 Task: Change permissions of Sahil Singh to normal.
Action: Mouse moved to (62, 124)
Screenshot: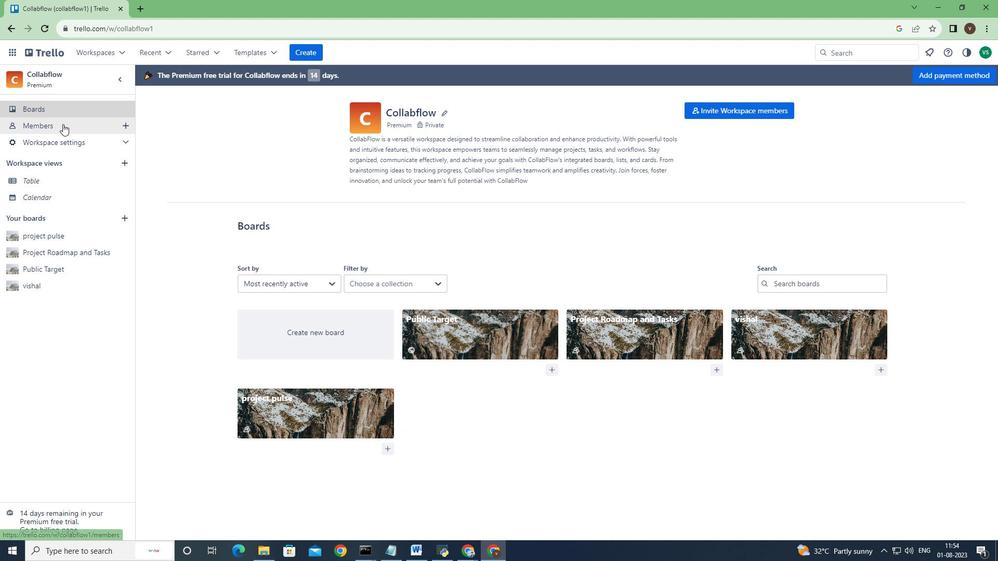 
Action: Mouse pressed left at (62, 124)
Screenshot: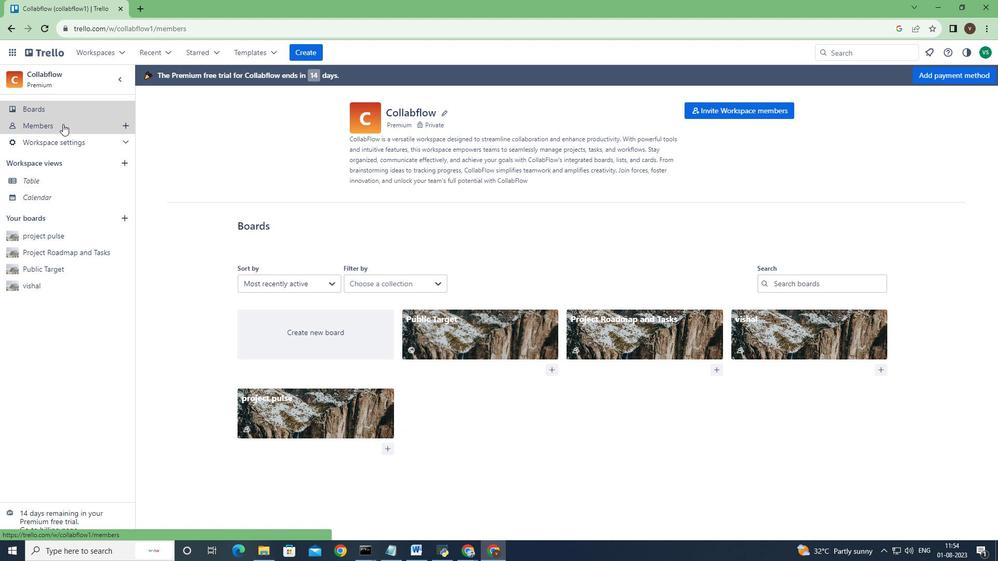 
Action: Mouse moved to (855, 421)
Screenshot: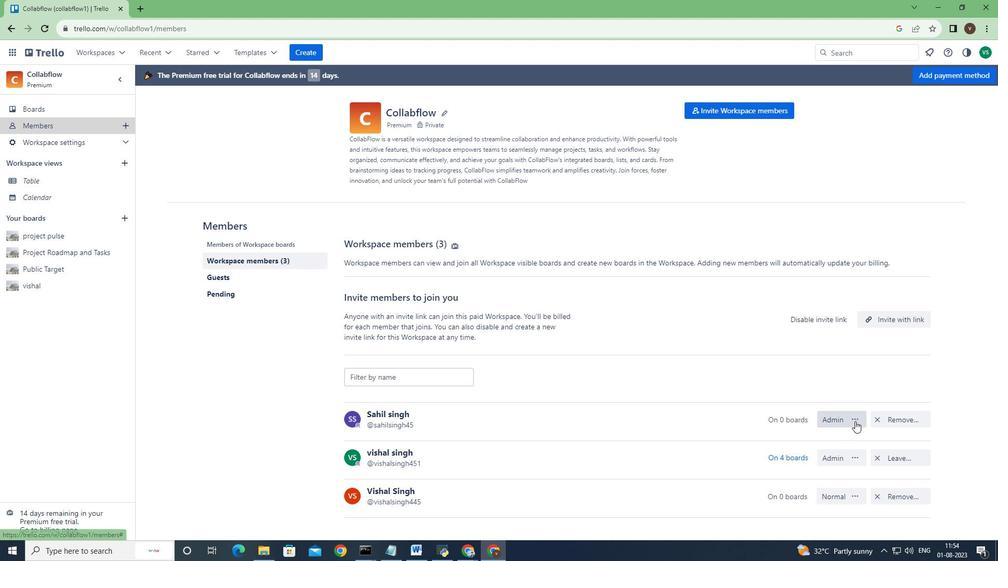
Action: Mouse pressed left at (855, 421)
Screenshot: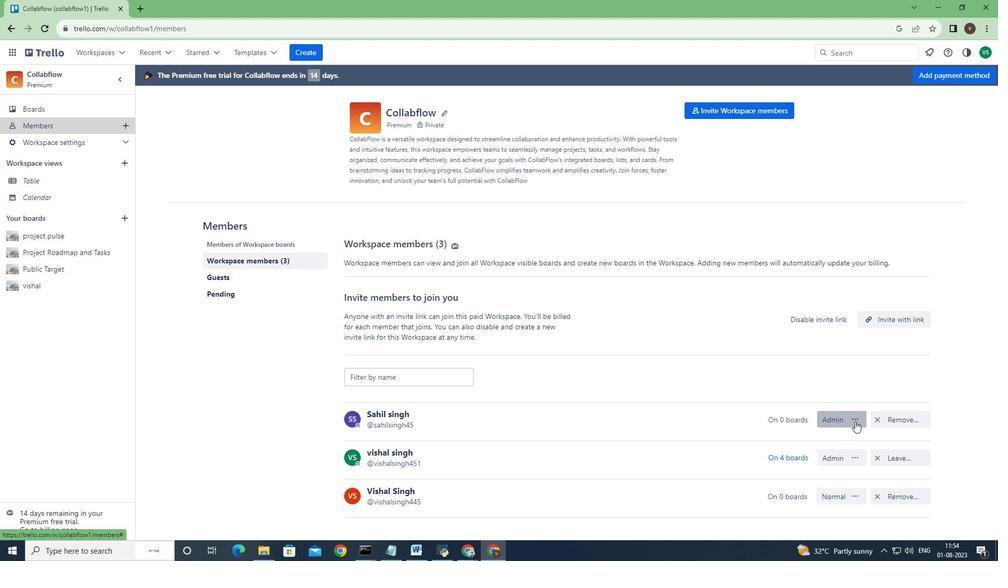 
Action: Mouse moved to (845, 369)
Screenshot: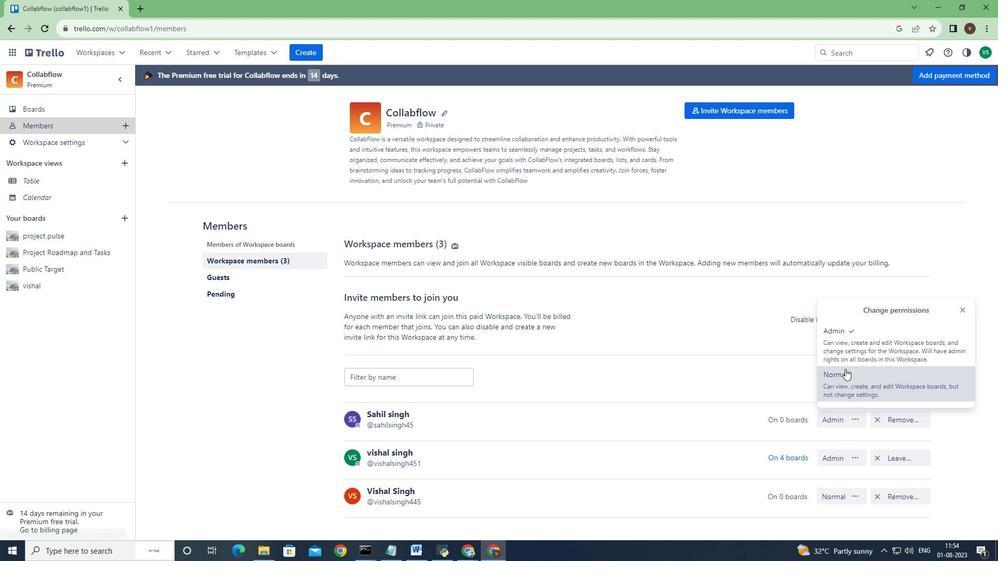 
Action: Mouse pressed left at (845, 369)
Screenshot: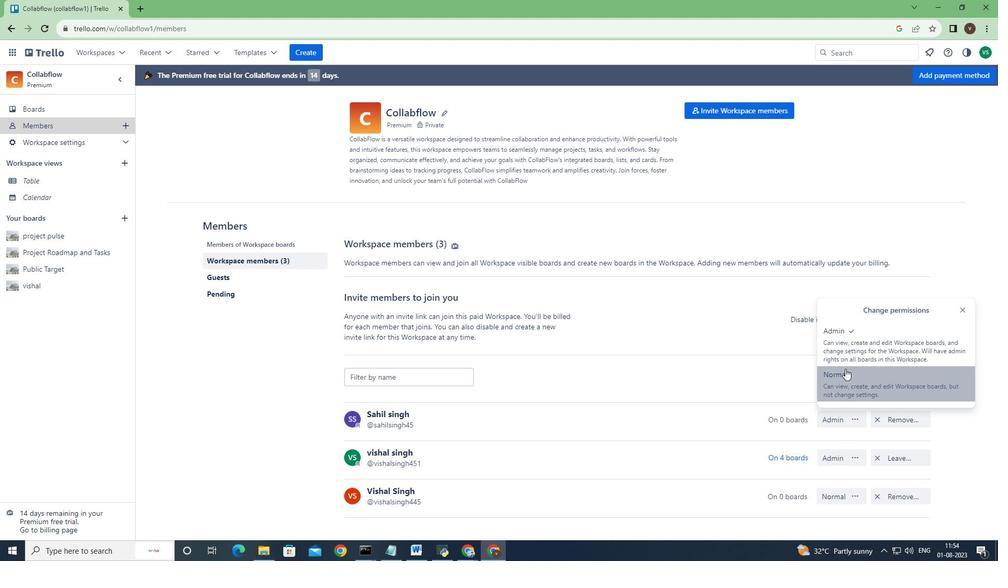 
Action: Mouse moved to (703, 398)
Screenshot: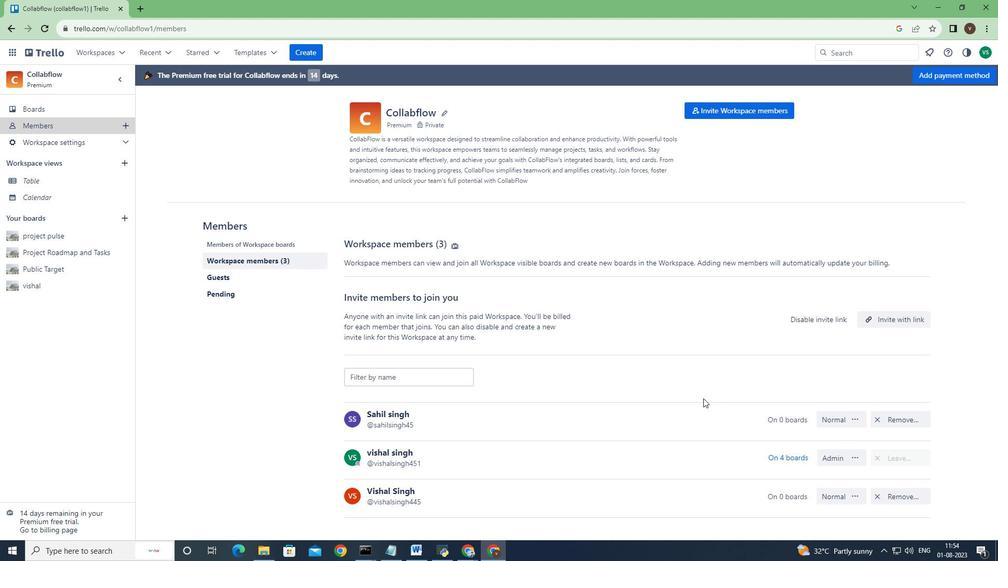 
